 Task: Create a rule from the Recommended list, Task Added to this Project -> add SubTasks in the project AgileJump with SubTasks Gather and Analyse Requirements , Design and Implement Solution , System Test and UAT , Release to Production / Go Live
Action: Mouse moved to (718, 371)
Screenshot: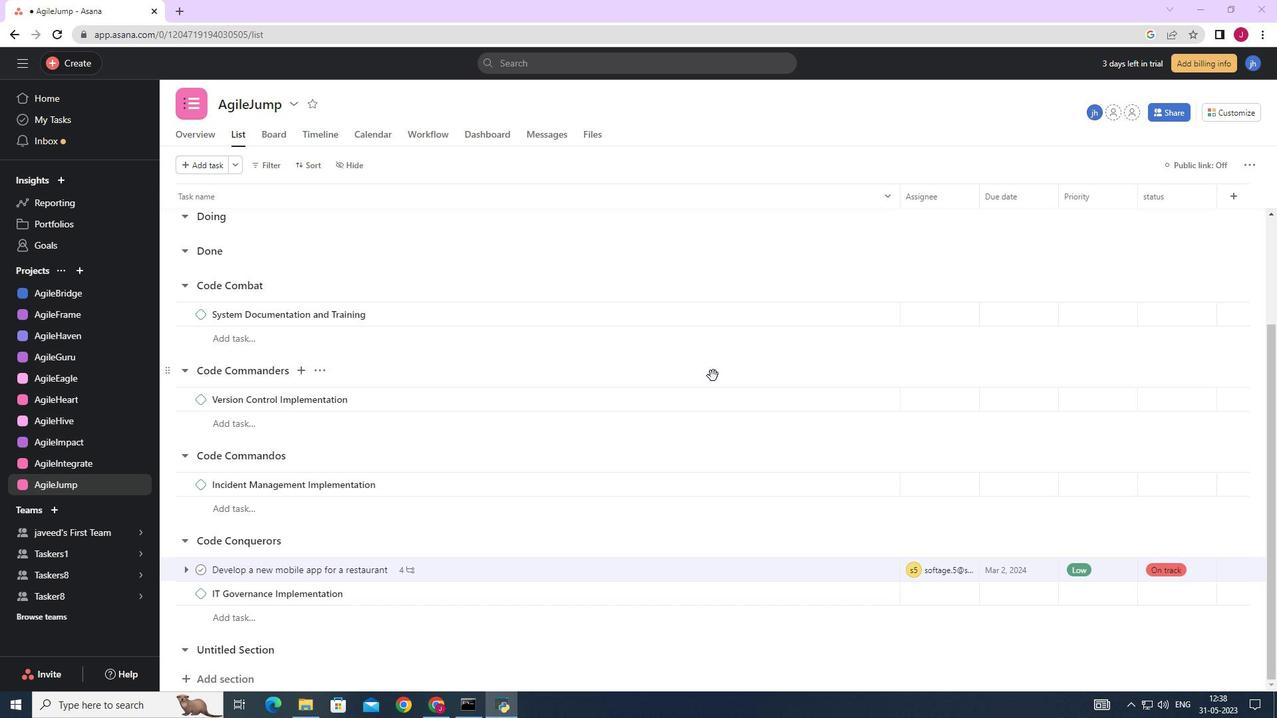 
Action: Mouse scrolled (717, 372) with delta (0, 0)
Screenshot: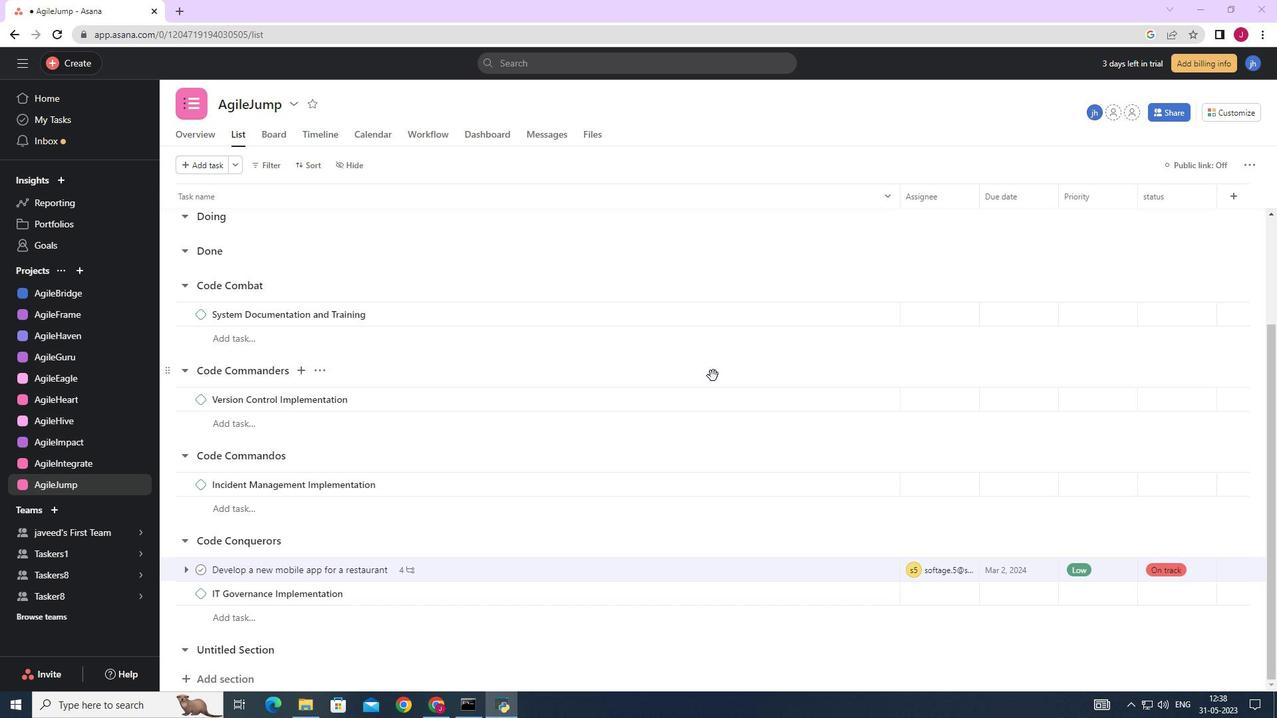 
Action: Mouse moved to (720, 370)
Screenshot: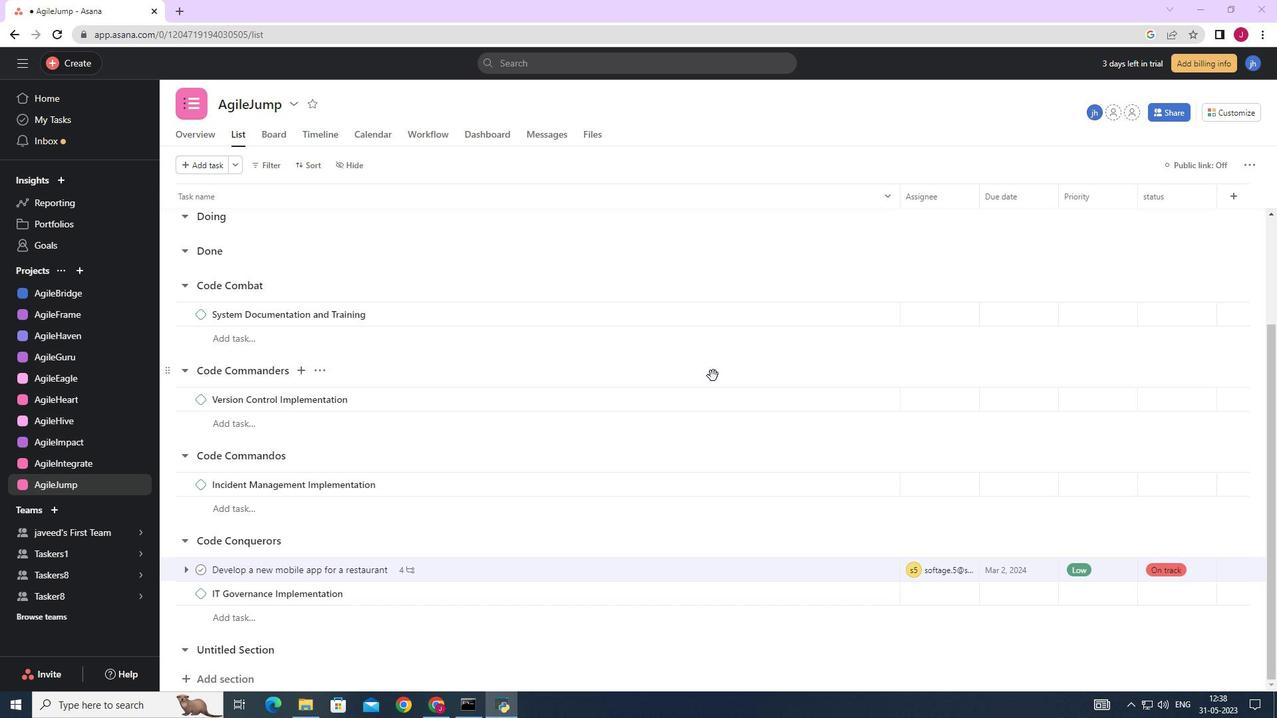 
Action: Mouse scrolled (719, 371) with delta (0, 0)
Screenshot: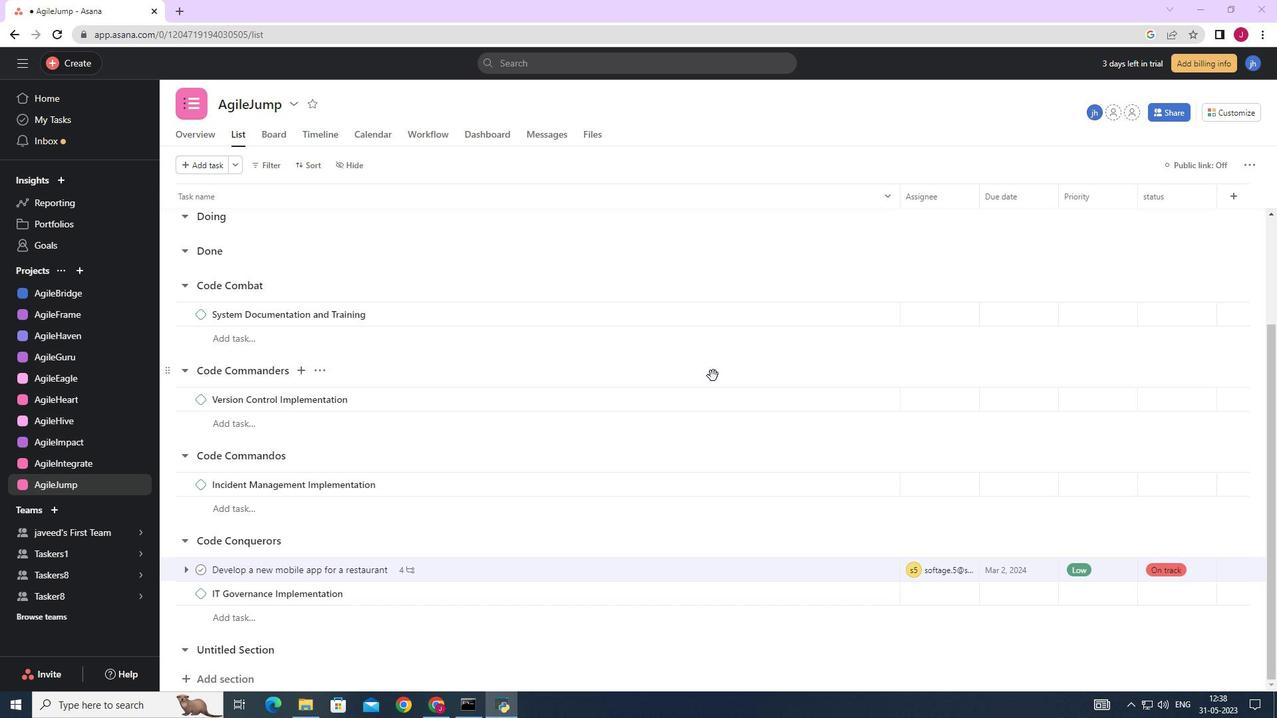 
Action: Mouse moved to (1235, 100)
Screenshot: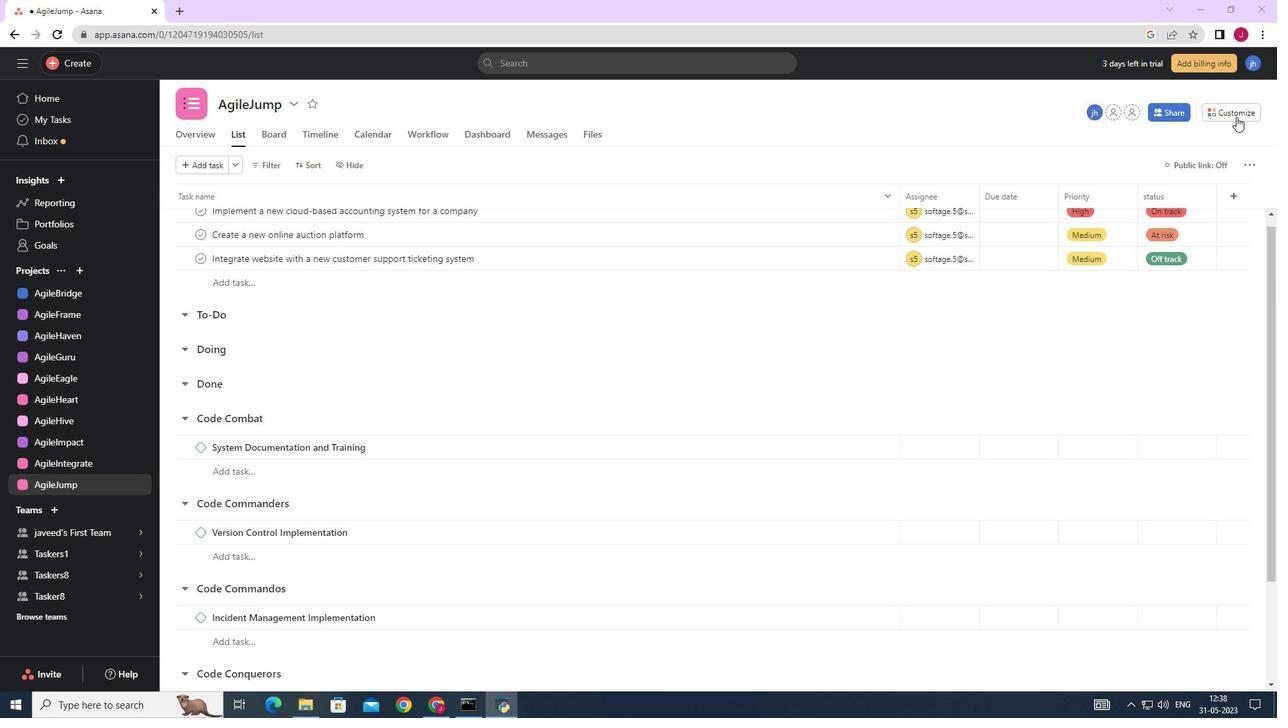 
Action: Mouse pressed left at (1235, 100)
Screenshot: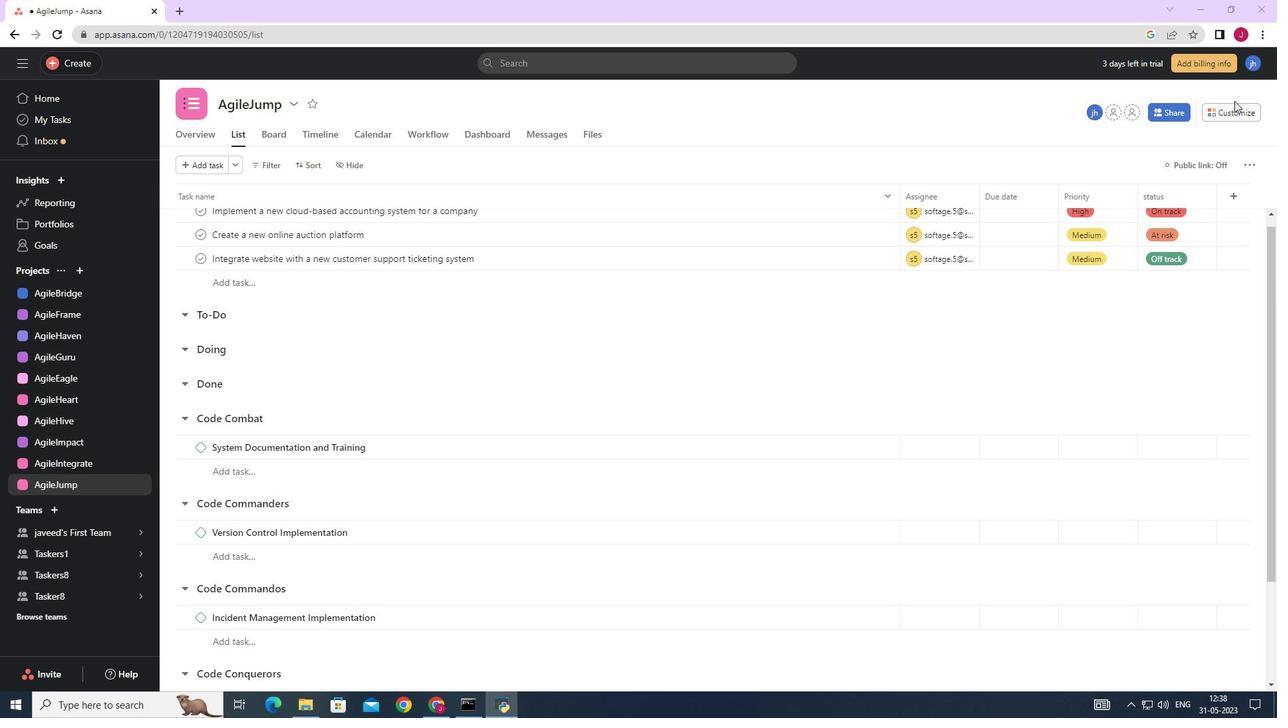 
Action: Mouse moved to (1235, 107)
Screenshot: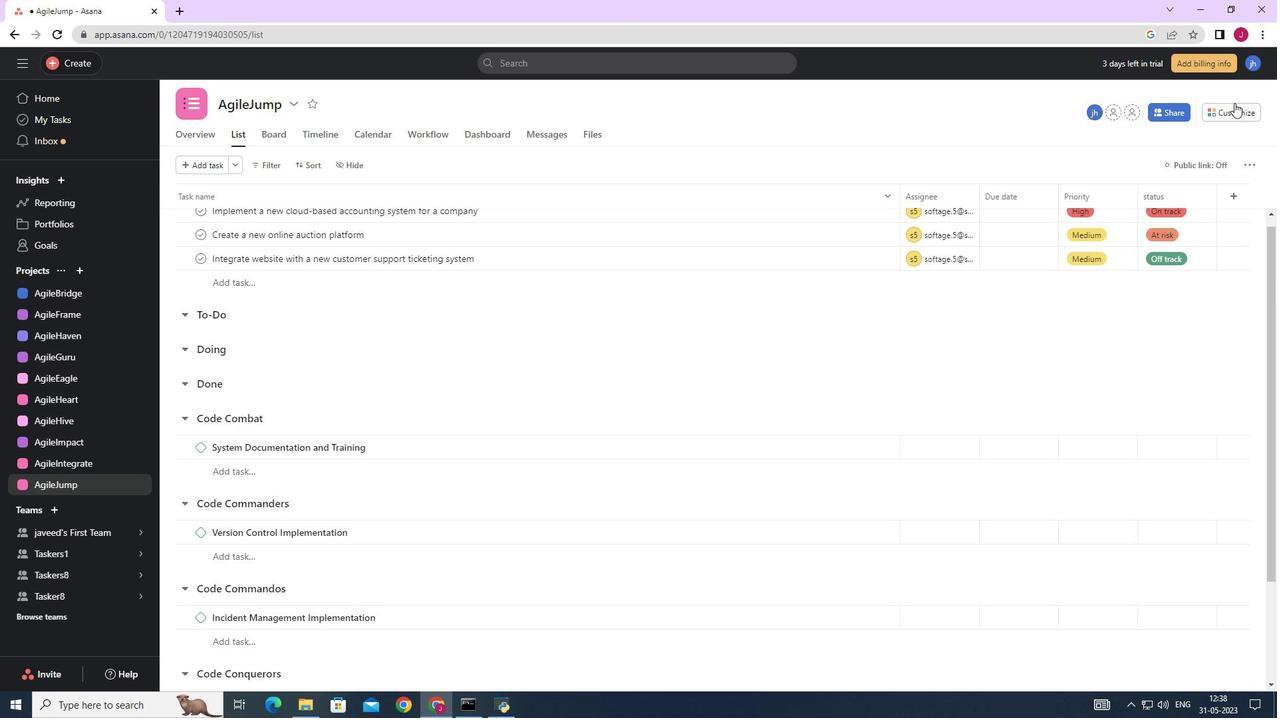 
Action: Mouse pressed left at (1235, 107)
Screenshot: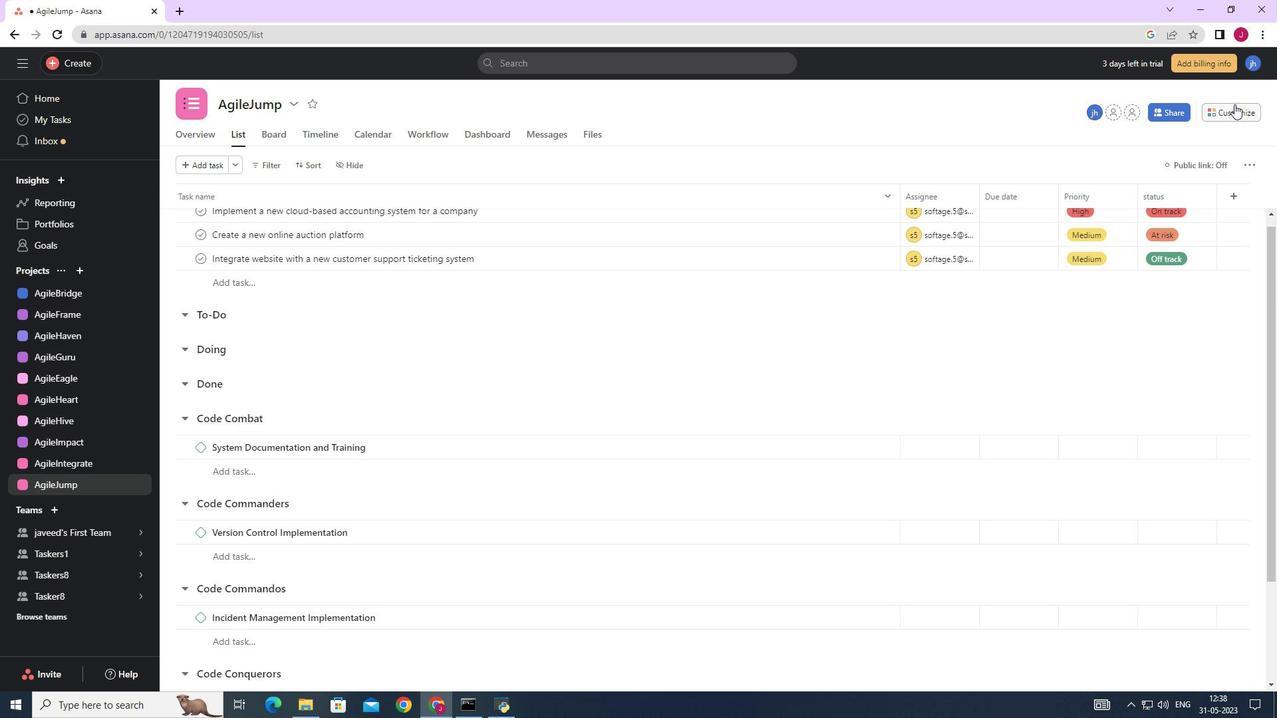 
Action: Mouse moved to (1008, 284)
Screenshot: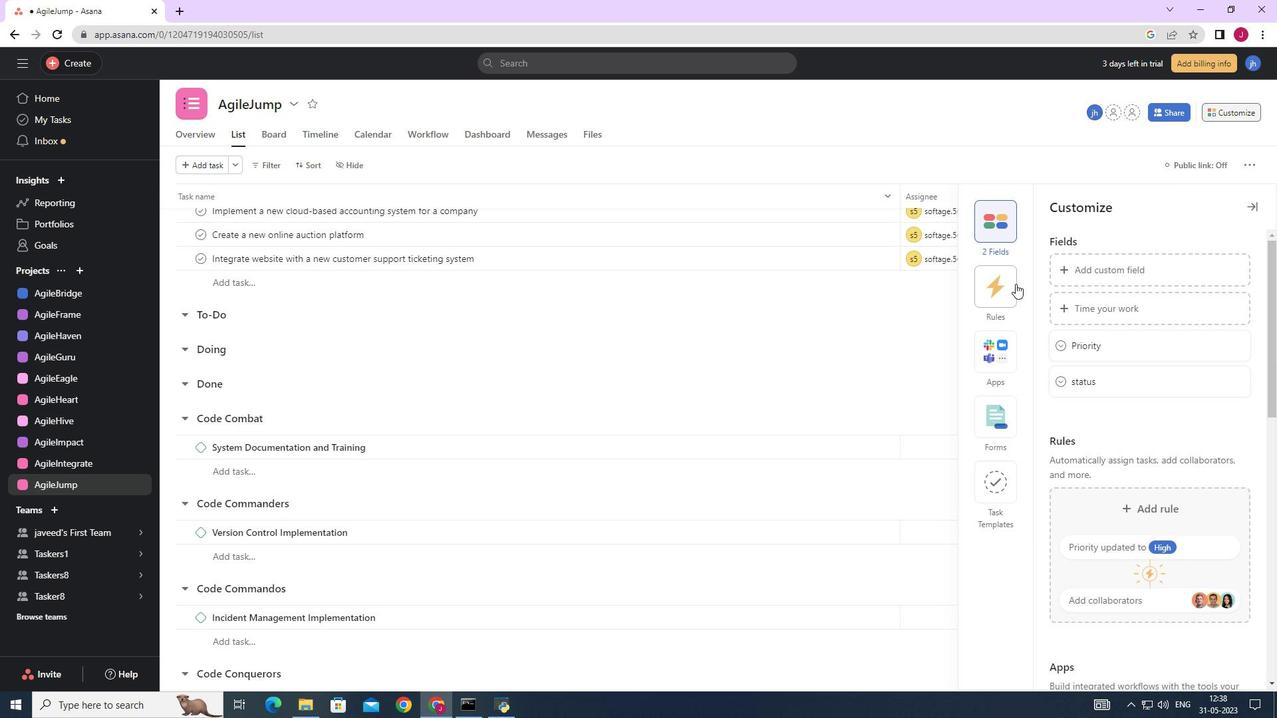 
Action: Mouse pressed left at (1008, 284)
Screenshot: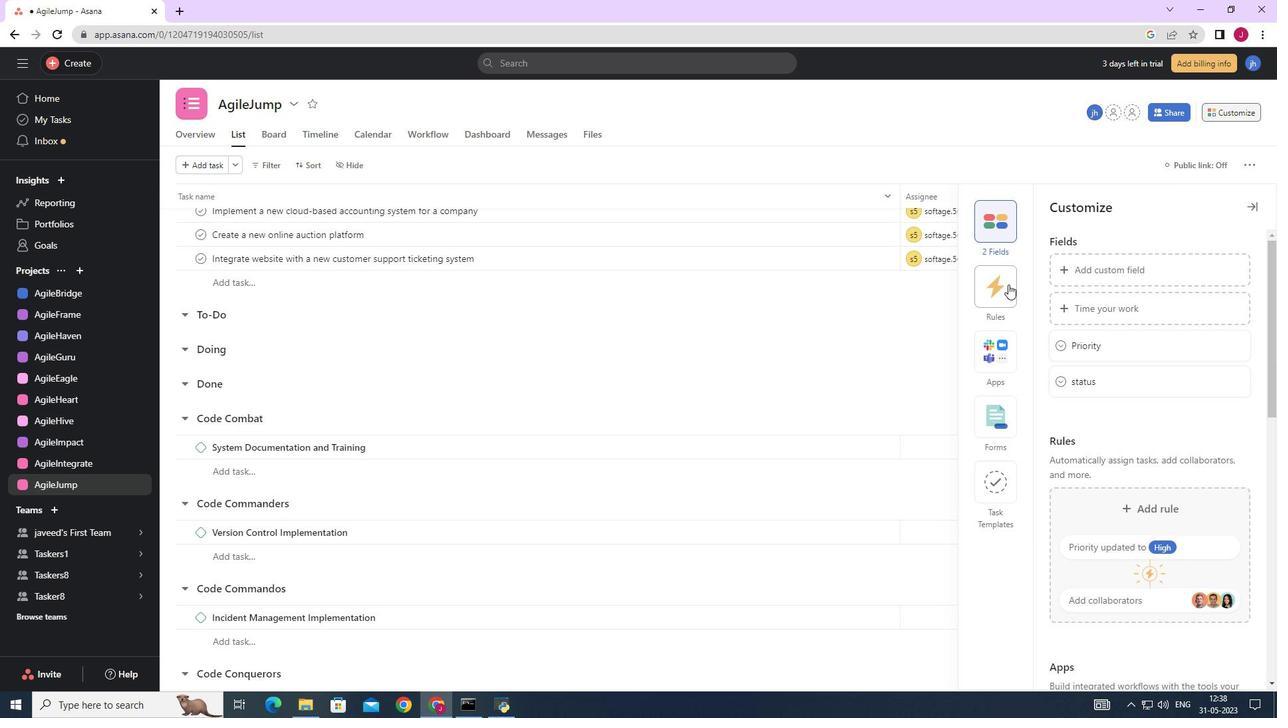 
Action: Mouse moved to (1107, 299)
Screenshot: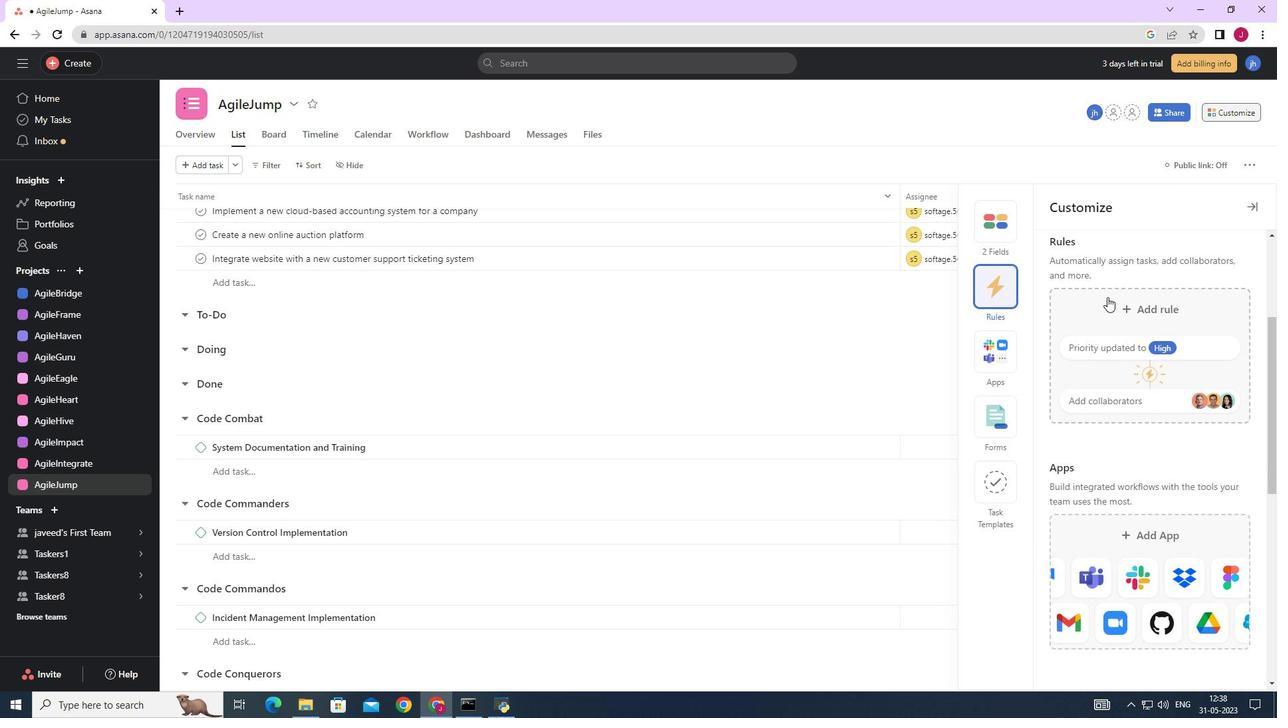 
Action: Mouse pressed left at (1107, 299)
Screenshot: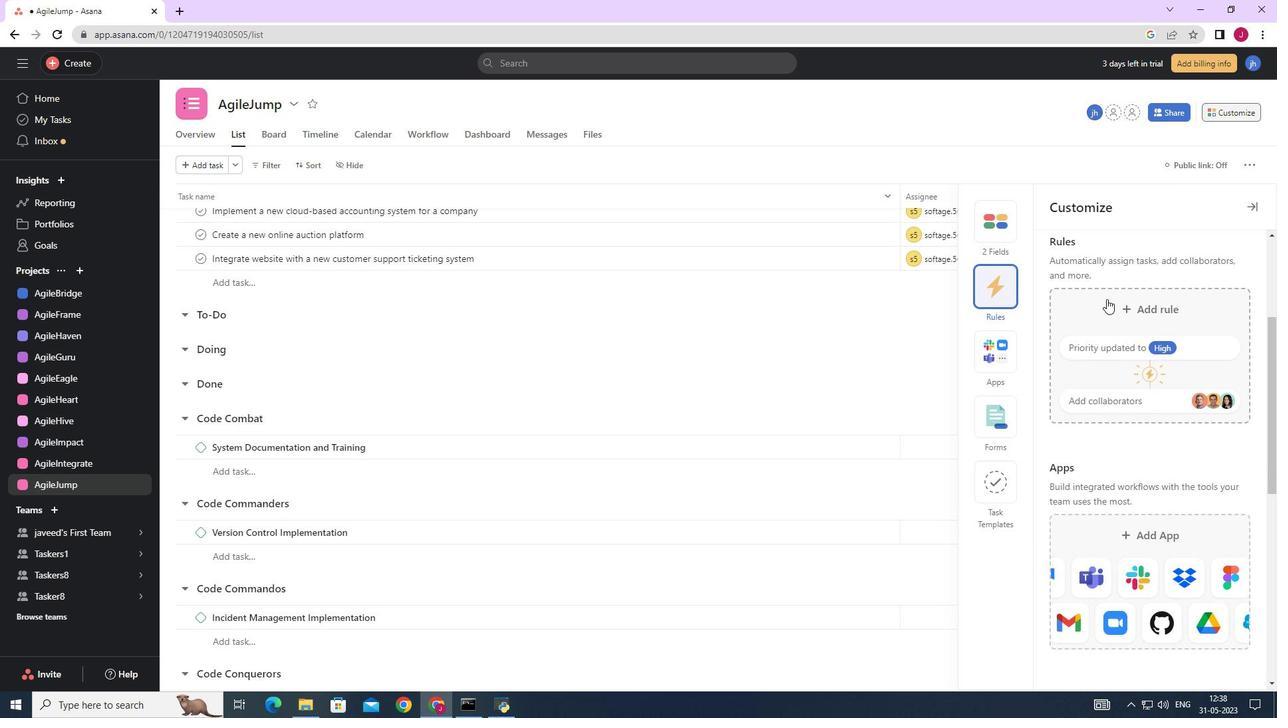 
Action: Mouse moved to (528, 202)
Screenshot: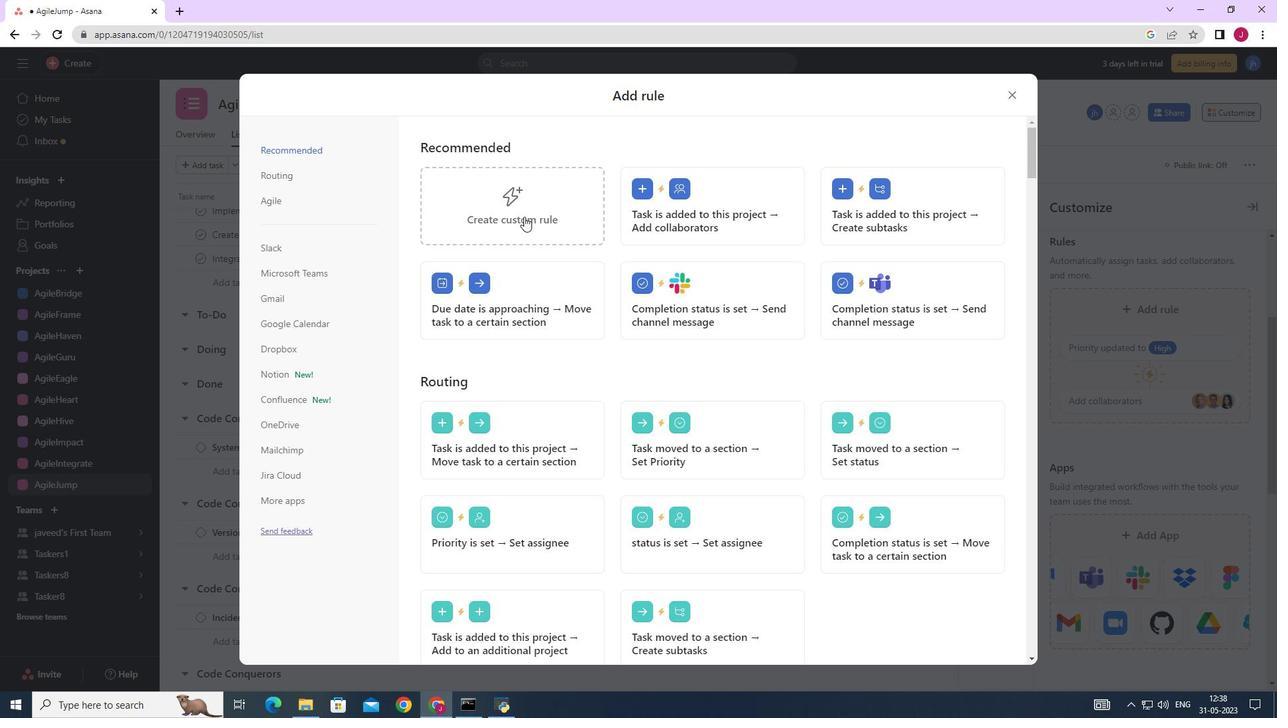 
Action: Mouse pressed left at (528, 202)
Screenshot: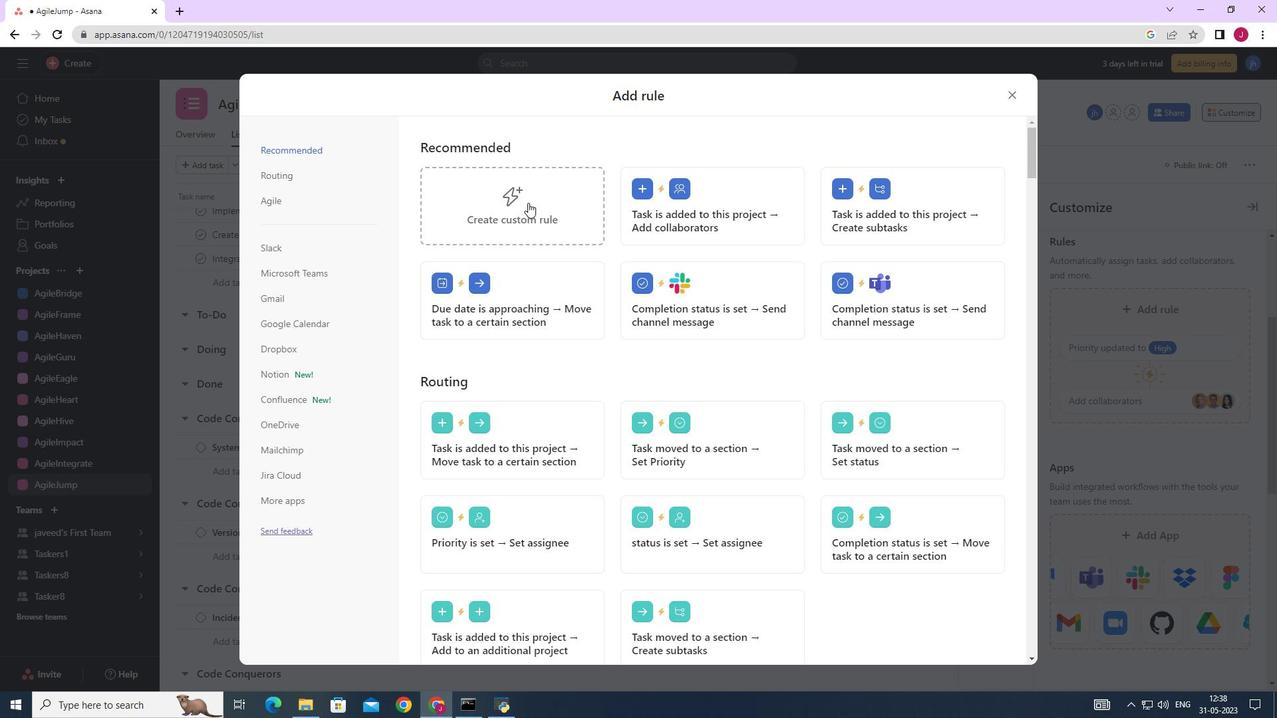 
Action: Mouse moved to (644, 362)
Screenshot: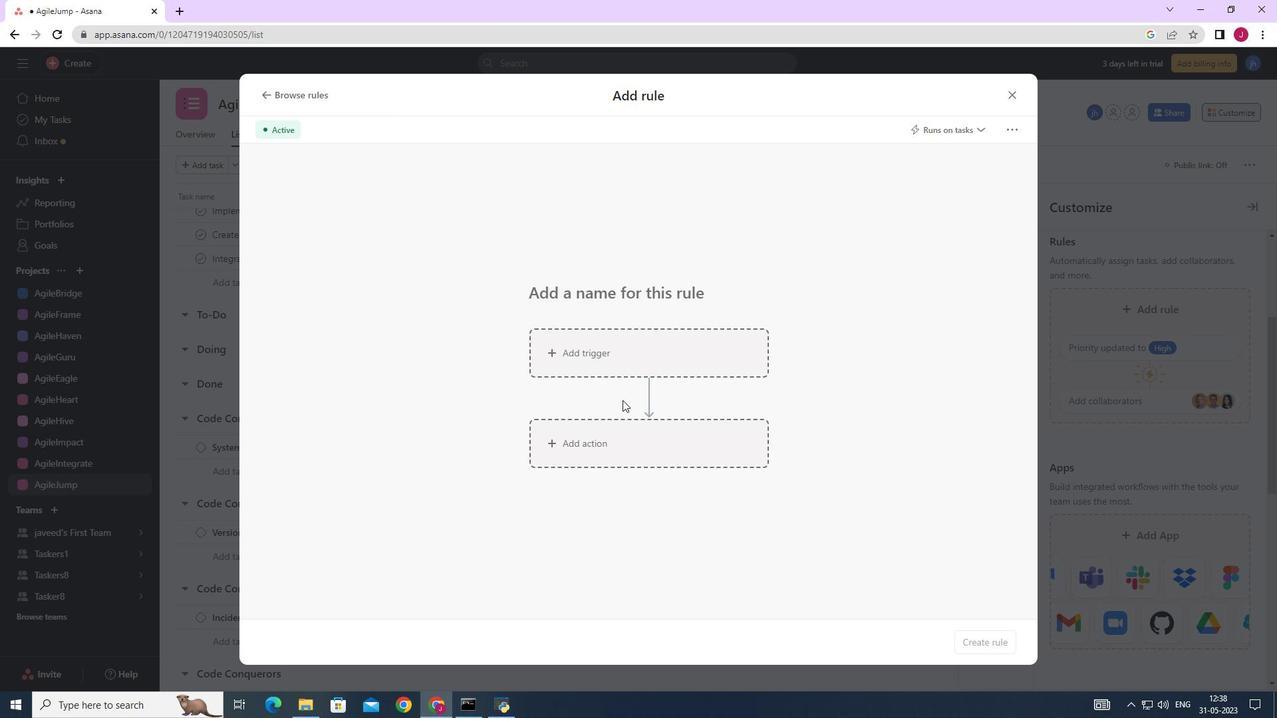 
Action: Mouse pressed left at (644, 362)
Screenshot: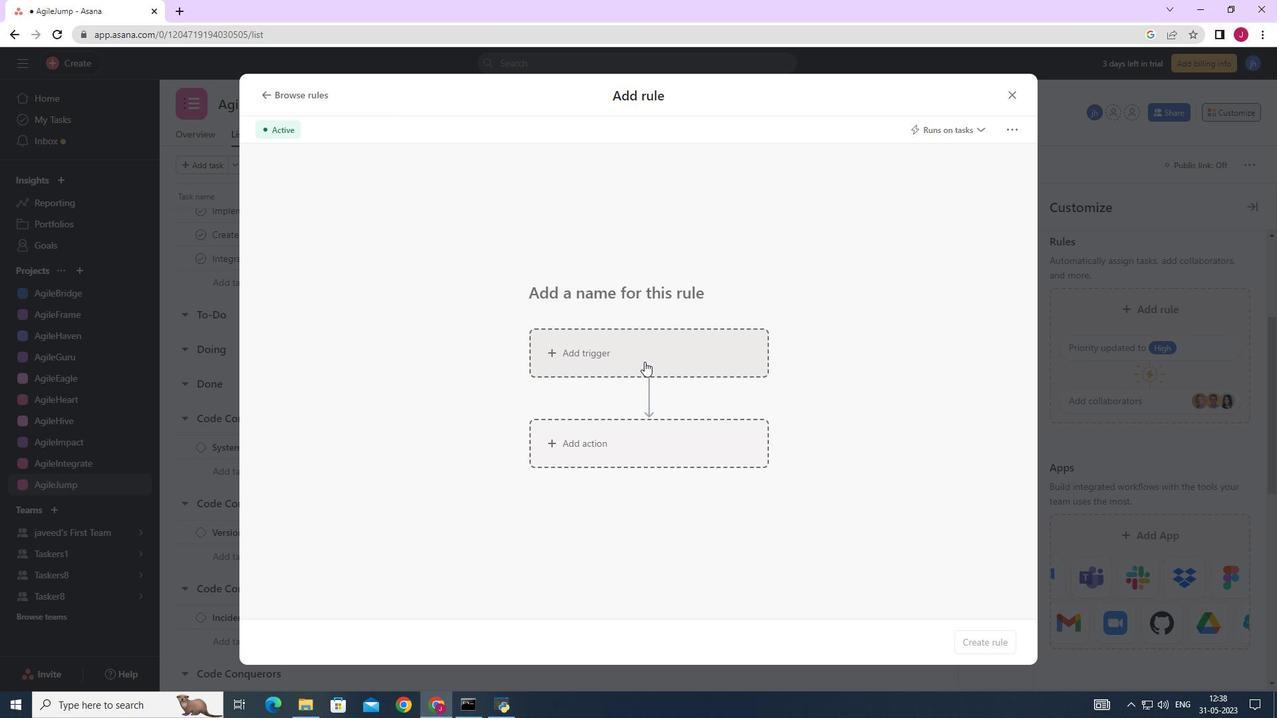 
Action: Mouse moved to (559, 445)
Screenshot: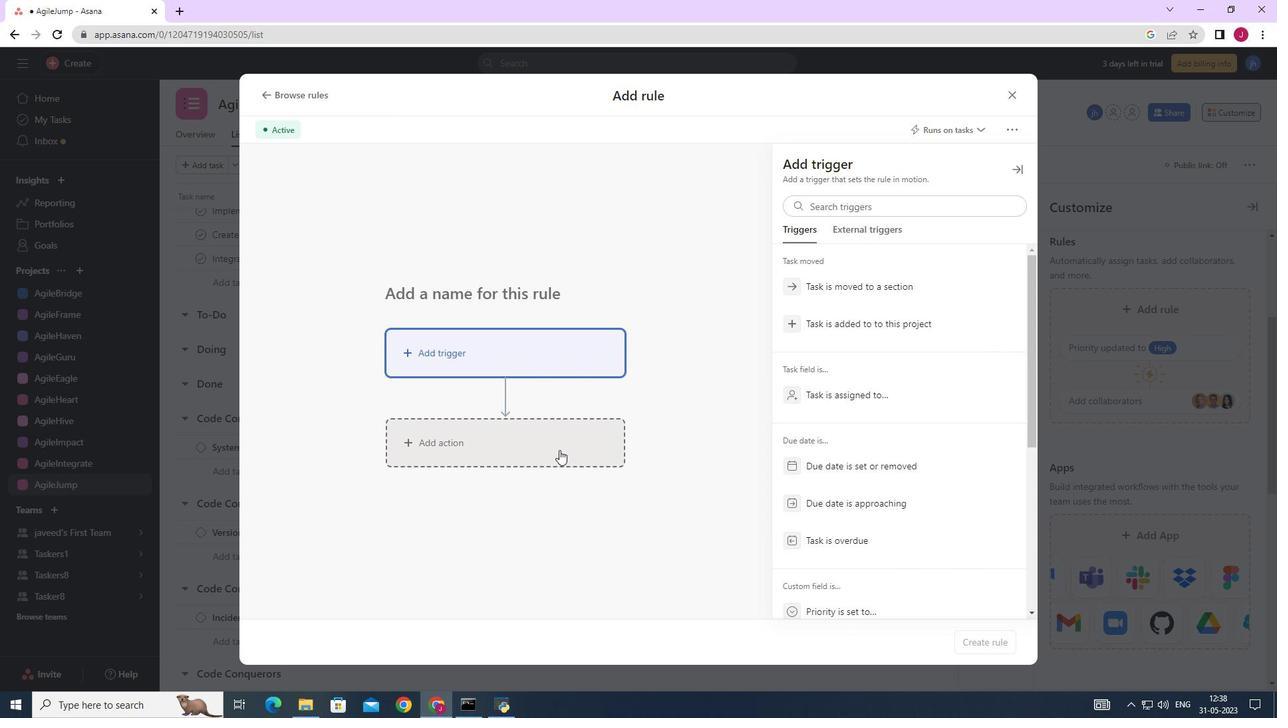 
Action: Mouse pressed left at (559, 445)
Screenshot: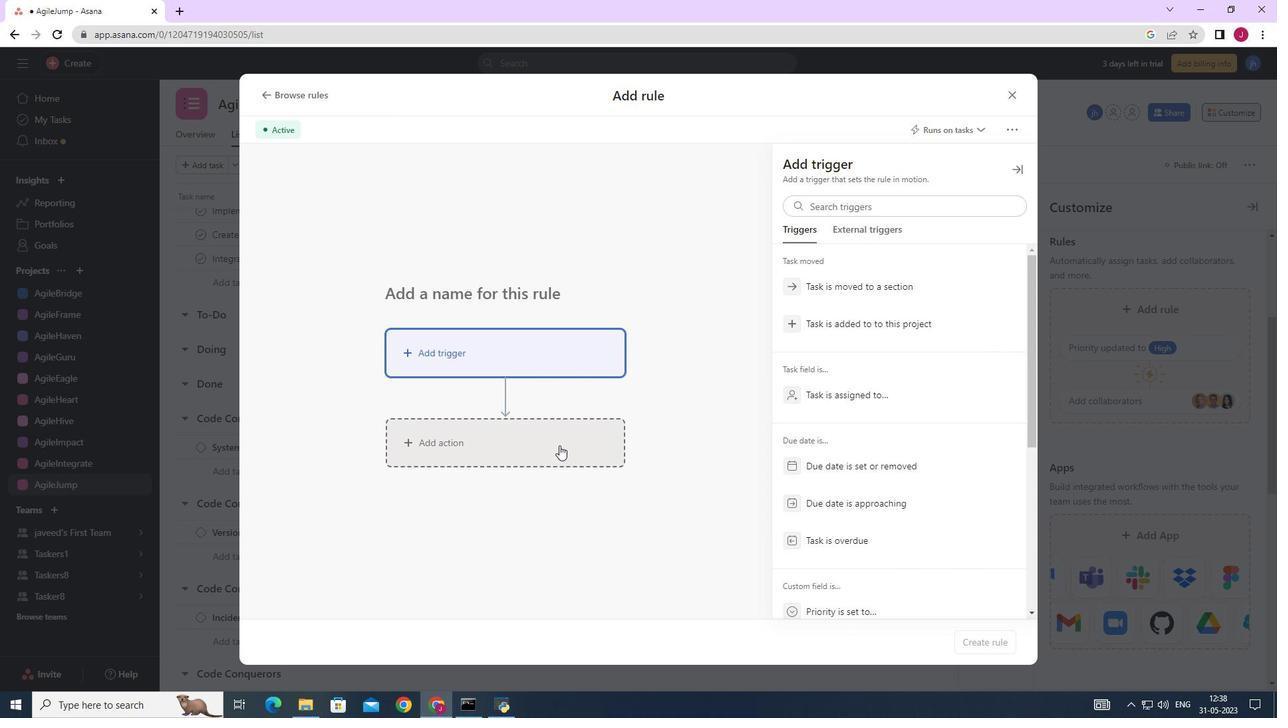 
Action: Mouse moved to (862, 308)
Screenshot: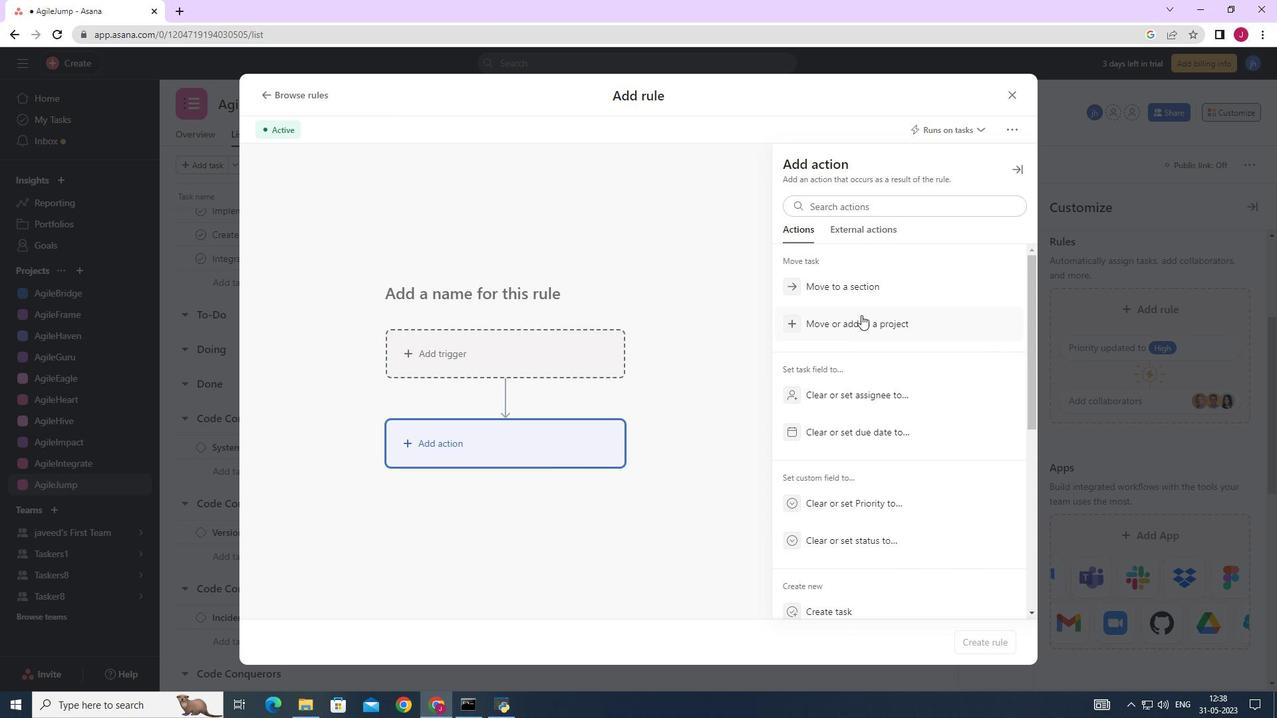 
Action: Mouse scrolled (862, 308) with delta (0, 0)
Screenshot: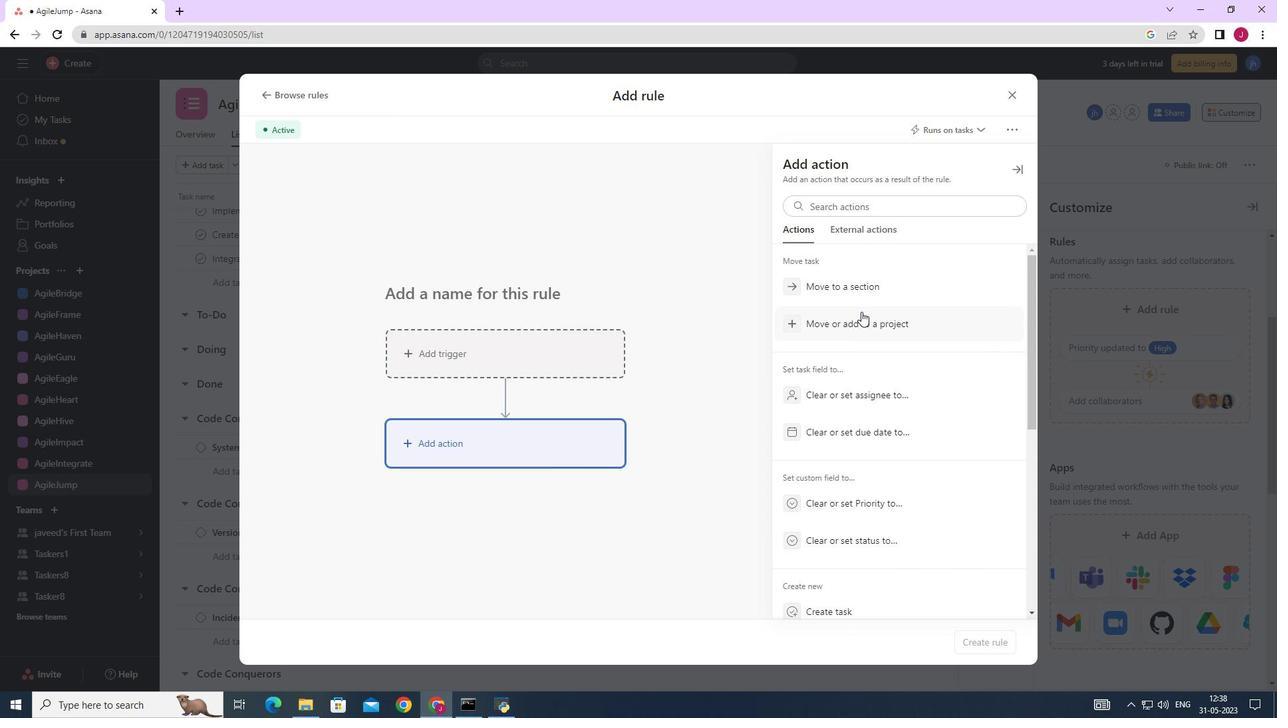 
Action: Mouse scrolled (862, 308) with delta (0, 0)
Screenshot: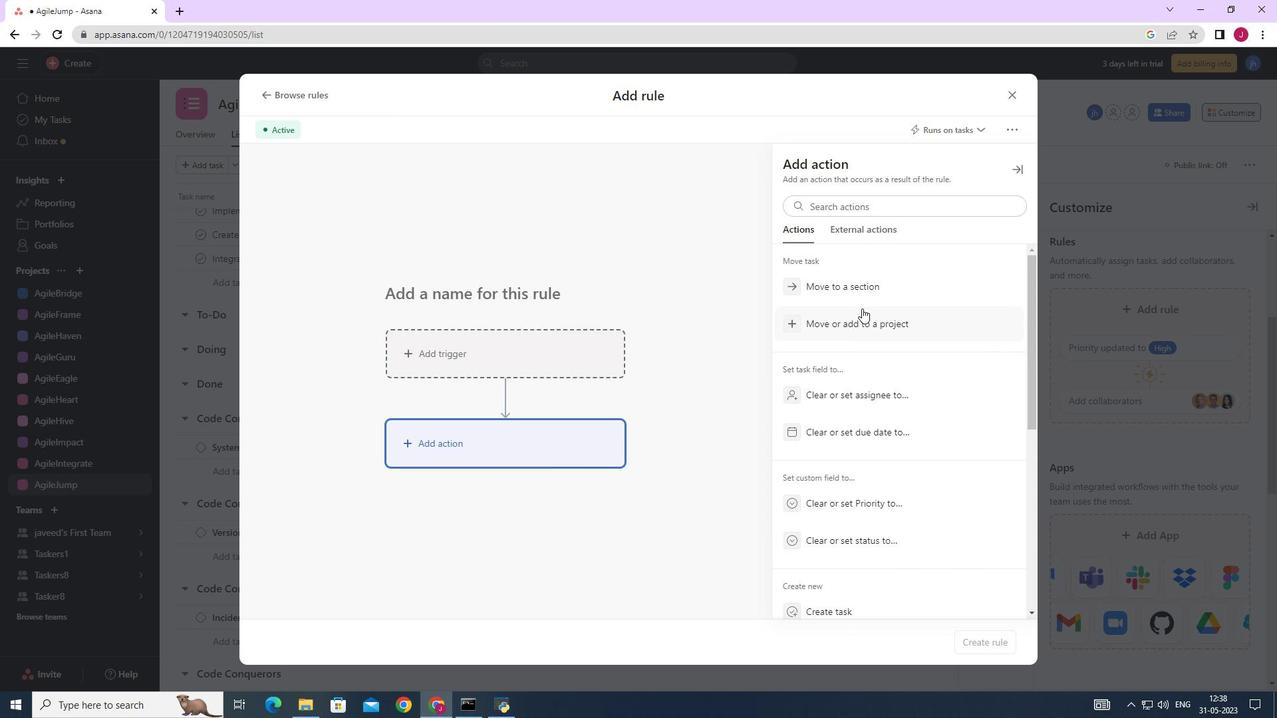 
Action: Mouse scrolled (862, 308) with delta (0, 0)
Screenshot: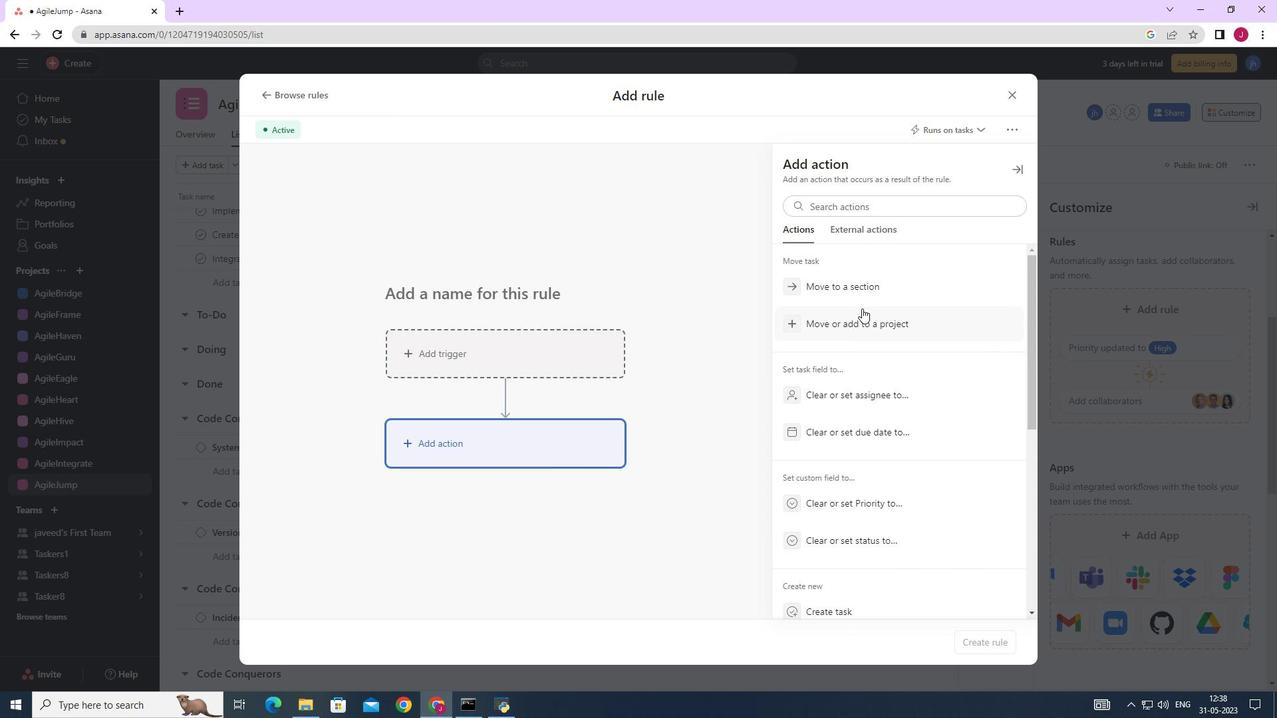 
Action: Mouse moved to (847, 451)
Screenshot: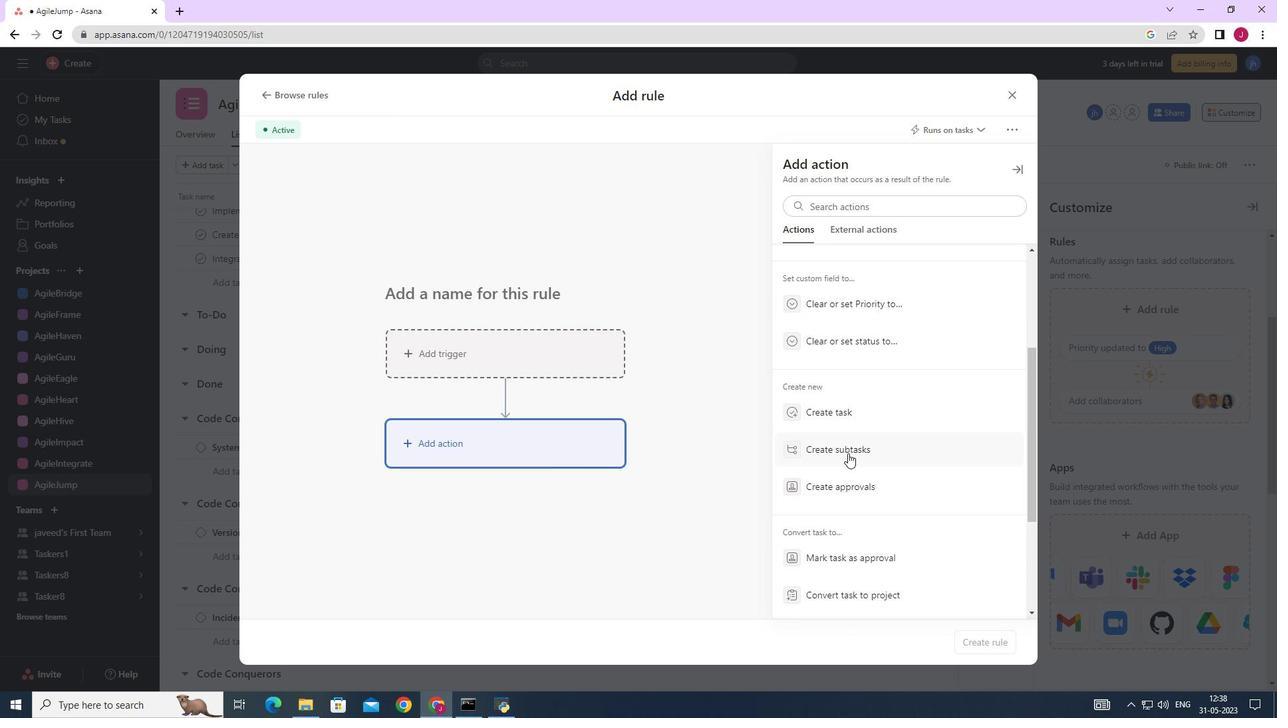 
Action: Mouse pressed left at (847, 451)
Screenshot: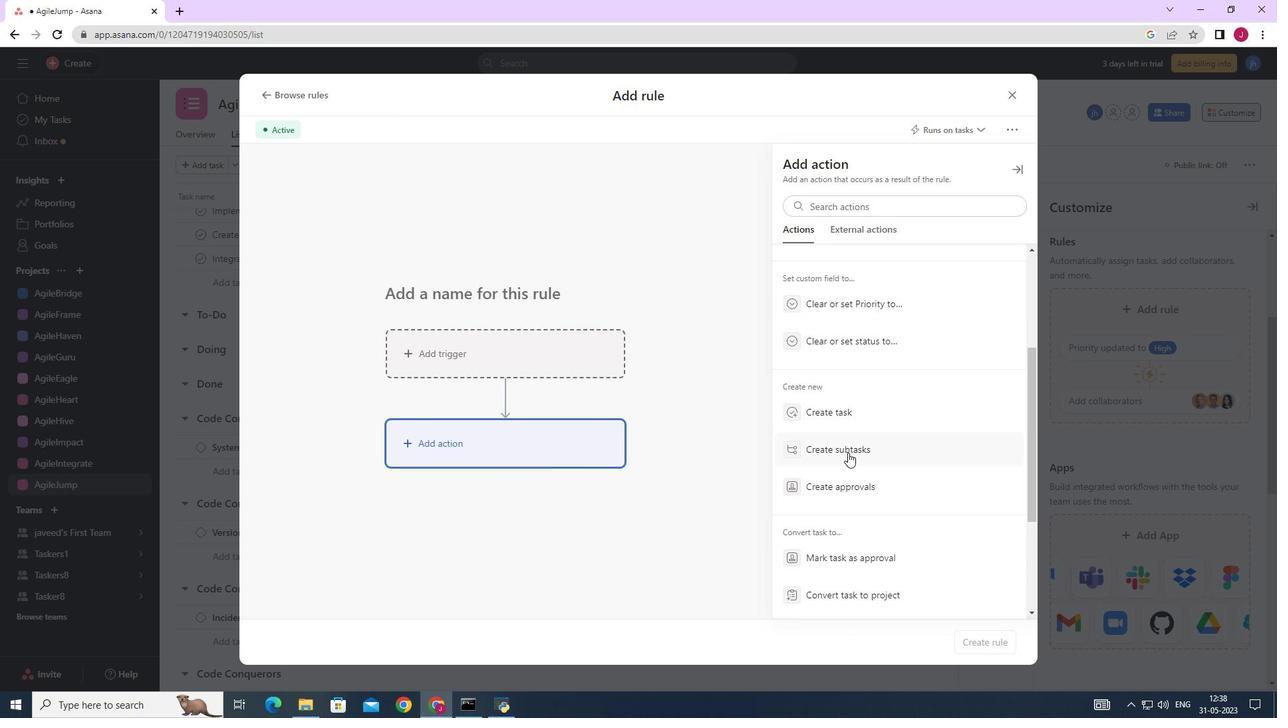 
Action: Mouse moved to (871, 258)
Screenshot: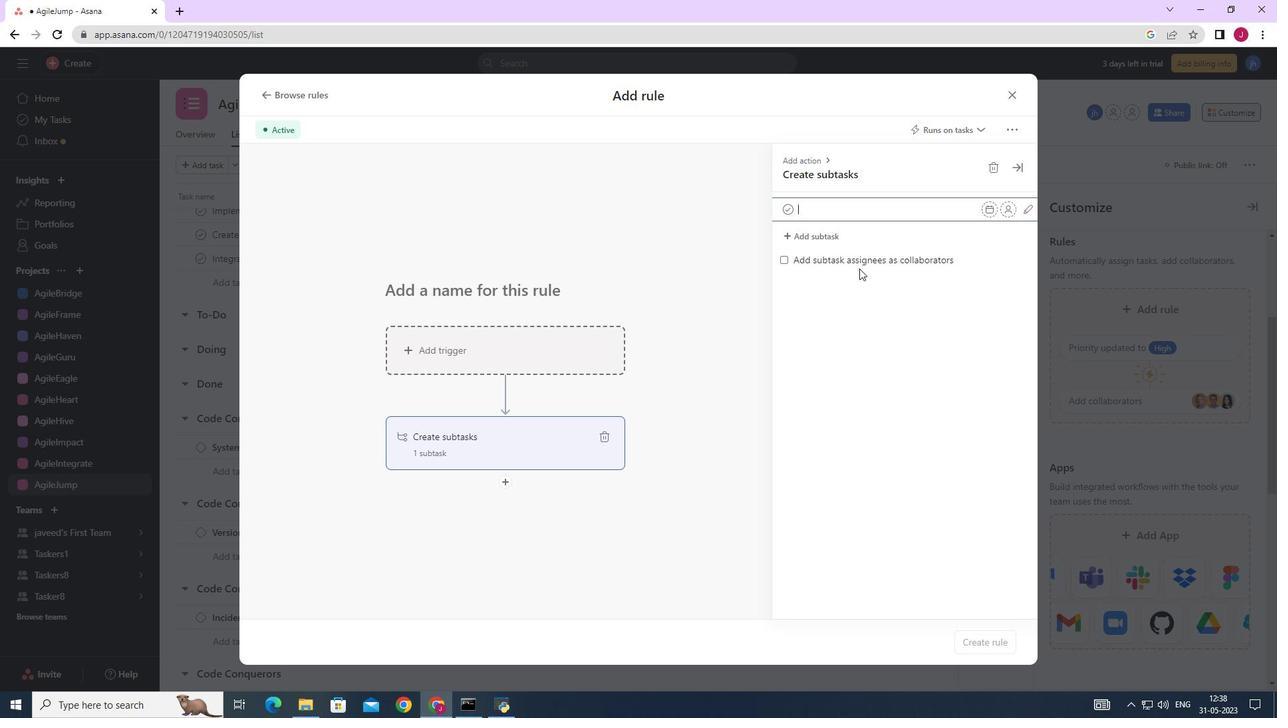 
Action: Key pressed <Key.caps_lock>G<Key.caps_lock>ather<Key.space>and<Key.space><Key.caps_lock>A<Key.caps_lock>nalyse<Key.space><Key.caps_lock>R<Key.caps_lock>equirements<Key.enter><Key.caps_lock>D<Key.caps_lock>esign<Key.space>and<Key.space><Key.caps_lock>IM<Key.backspace><Key.caps_lock>mplement<Key.space><Key.caps_lock>S<Key.caps_lock>olution<Key.enter><Key.caps_lock>S<Key.caps_lock>ystem<Key.space><Key.caps_lock>T<Key.caps_lock>est<Key.space>and<Key.space><Key.caps_lock>UAT<Key.enter><Key.caps_lock>r<Key.caps_lock>ELEASE<Key.space>TO<Key.space><Key.backspace><Key.backspace><Key.backspace><Key.backspace><Key.backspace><Key.backspace><Key.backspace><Key.backspace><Key.backspace><Key.backspace><Key.backspace><Key.backspace><Key.backspace>R<Key.caps_lock>elease<Key.space>to<Key.space>production<Key.space>/<Key.space><Key.caps_lock>G<Key.caps_lock>o<Key.space><Key.caps_lock>L<Key.caps_lock>ive<Key.enter>
Screenshot: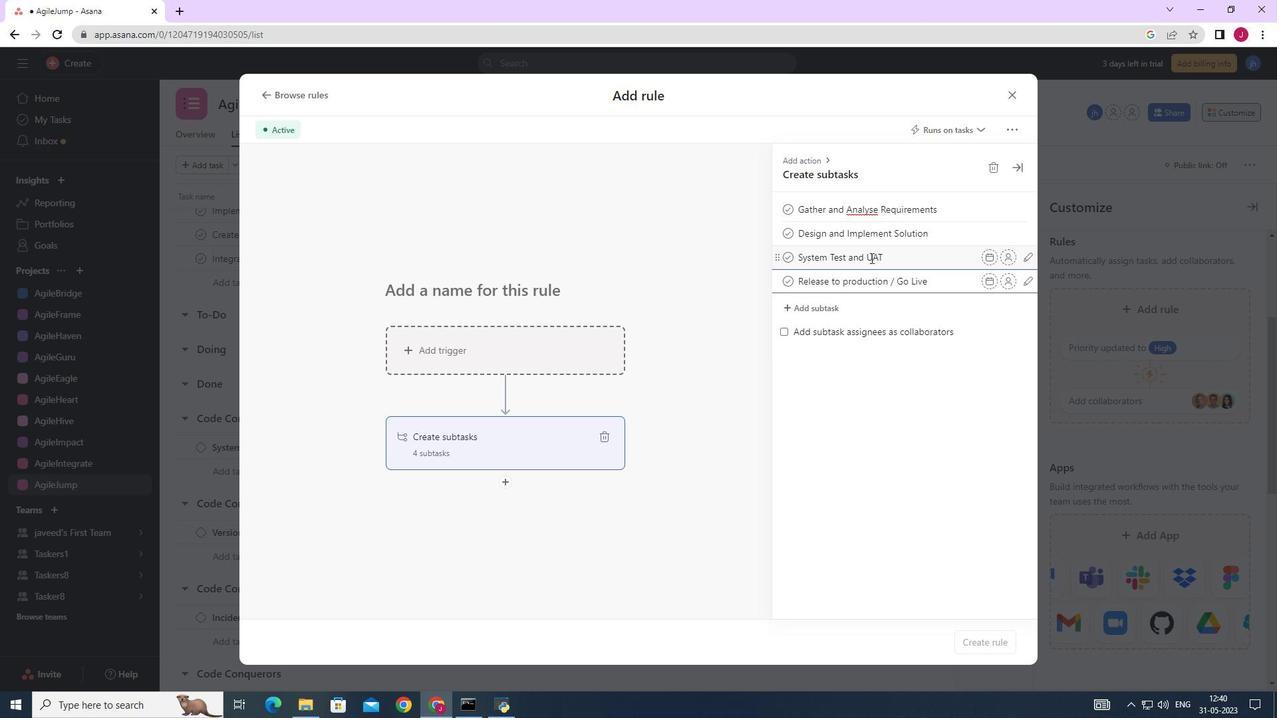 
